 Task: Open an Existing Project Folder in VS Code
Action: Mouse moved to (53, 21)
Screenshot: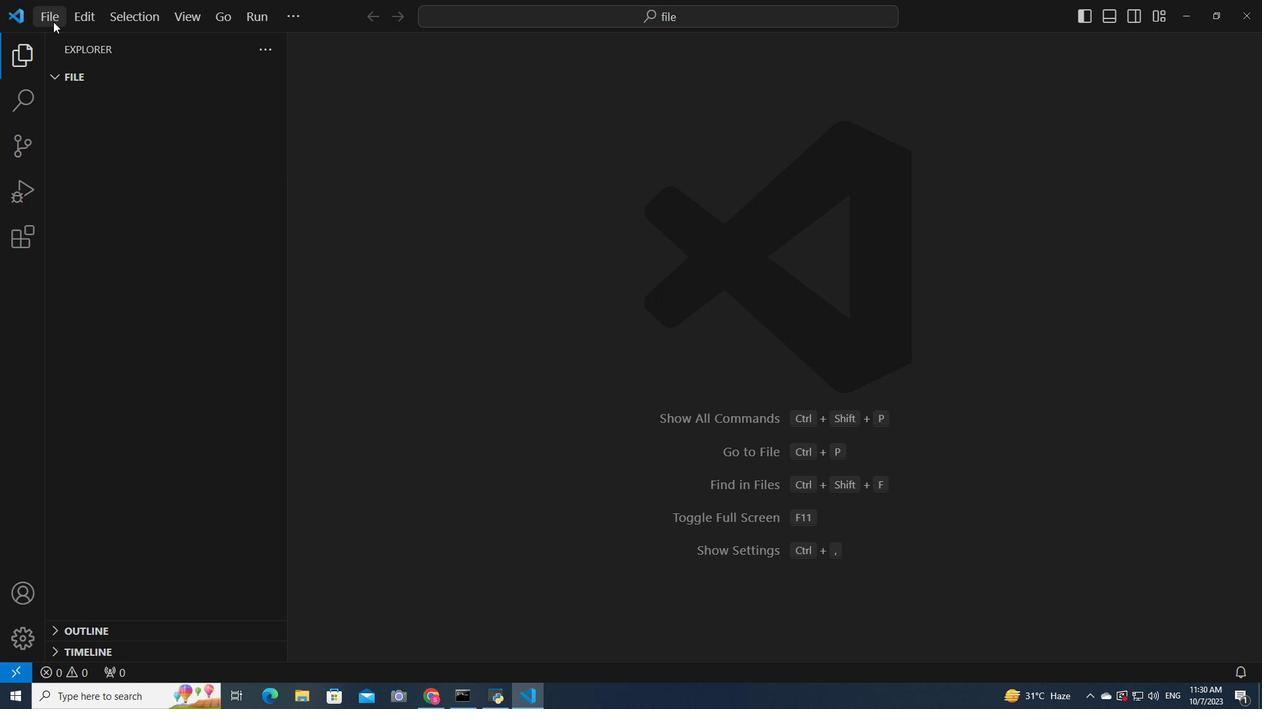 
Action: Mouse pressed left at (53, 21)
Screenshot: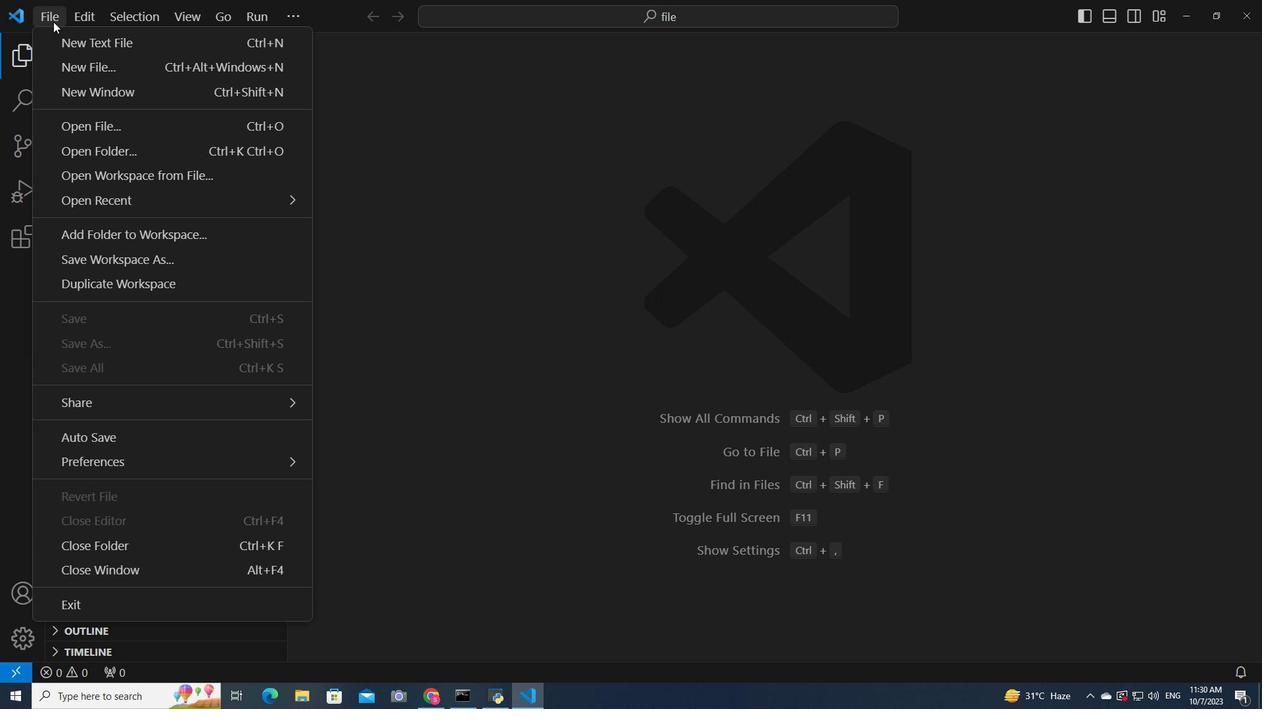
Action: Mouse moved to (110, 162)
Screenshot: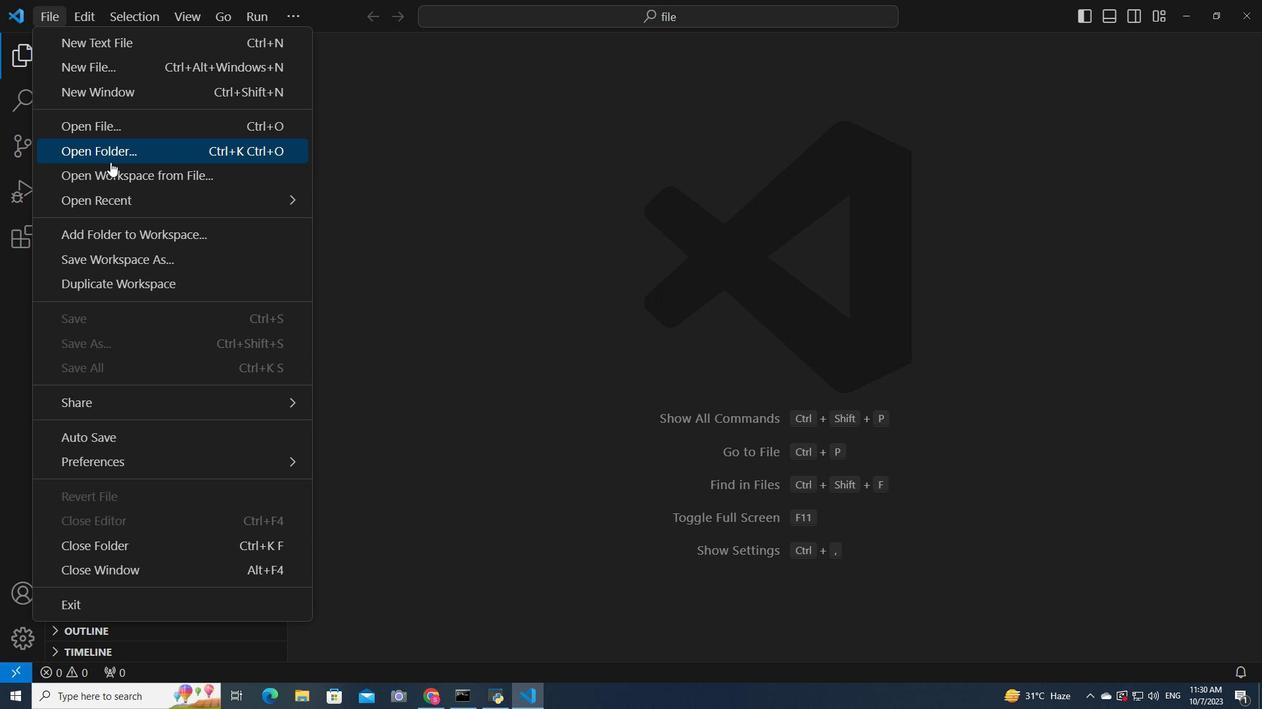
Action: Mouse pressed left at (110, 162)
Screenshot: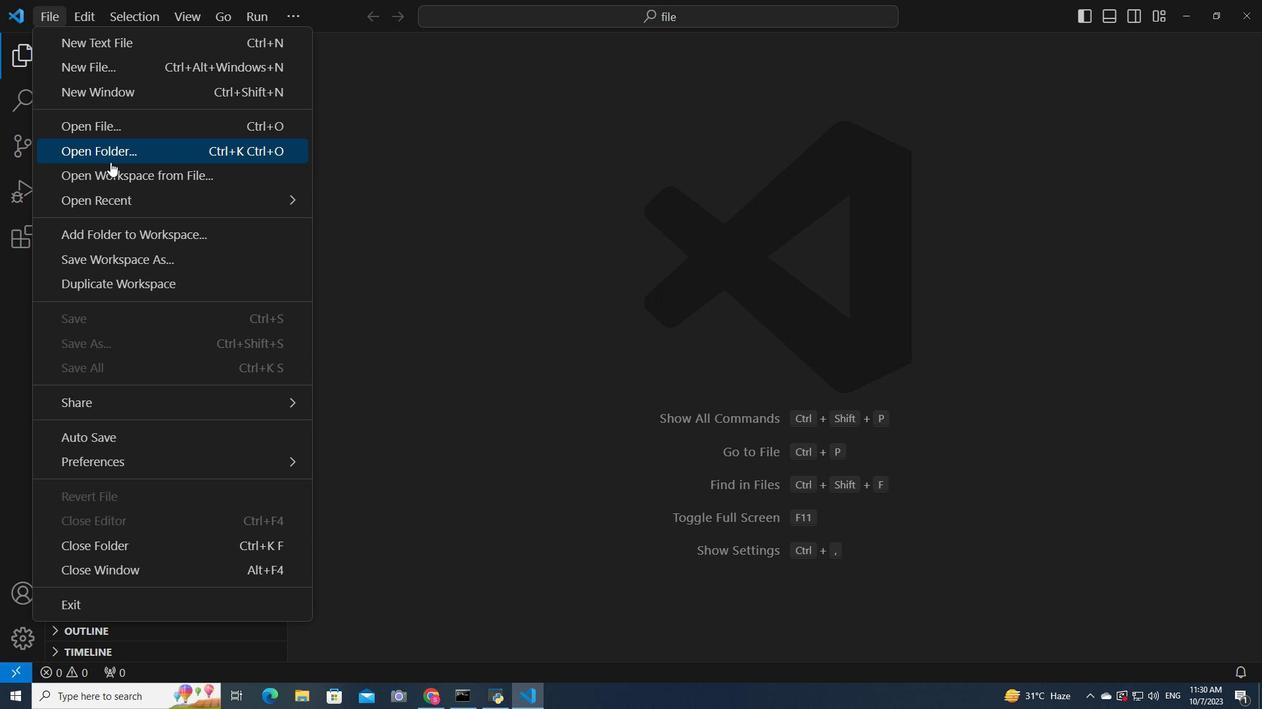 
Action: Mouse moved to (174, 228)
Screenshot: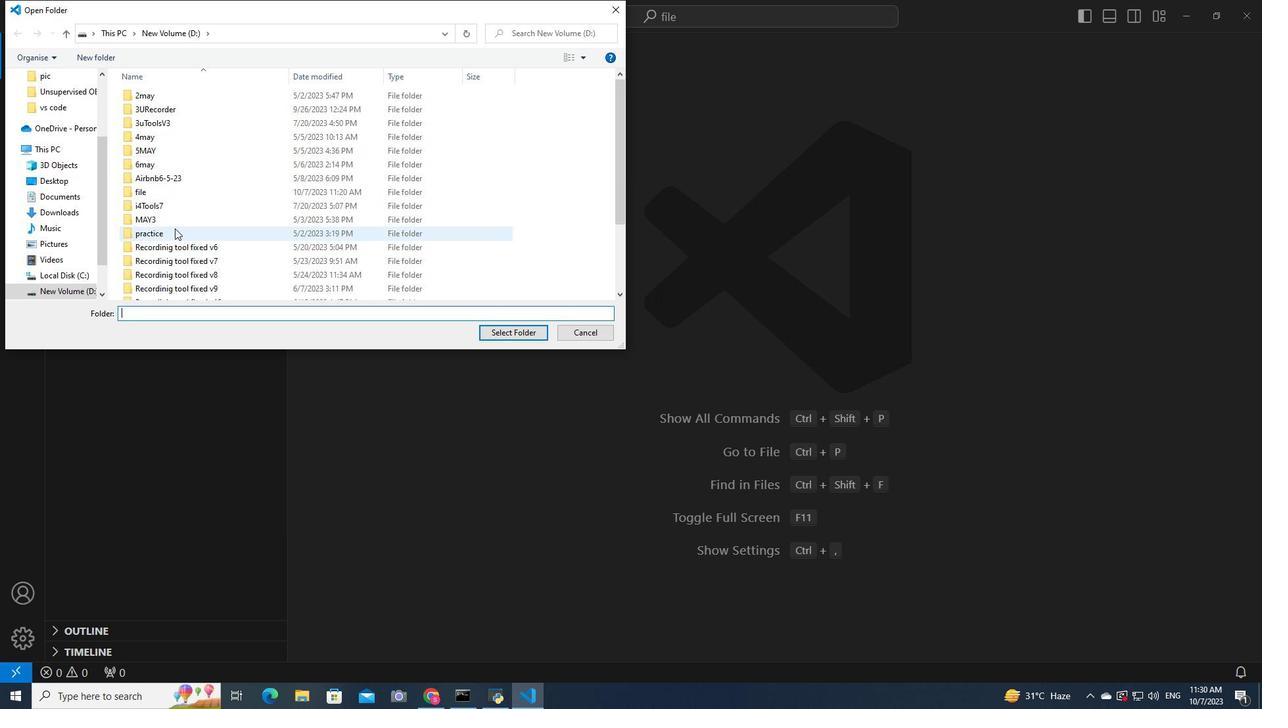 
Action: Mouse scrolled (174, 228) with delta (0, 0)
Screenshot: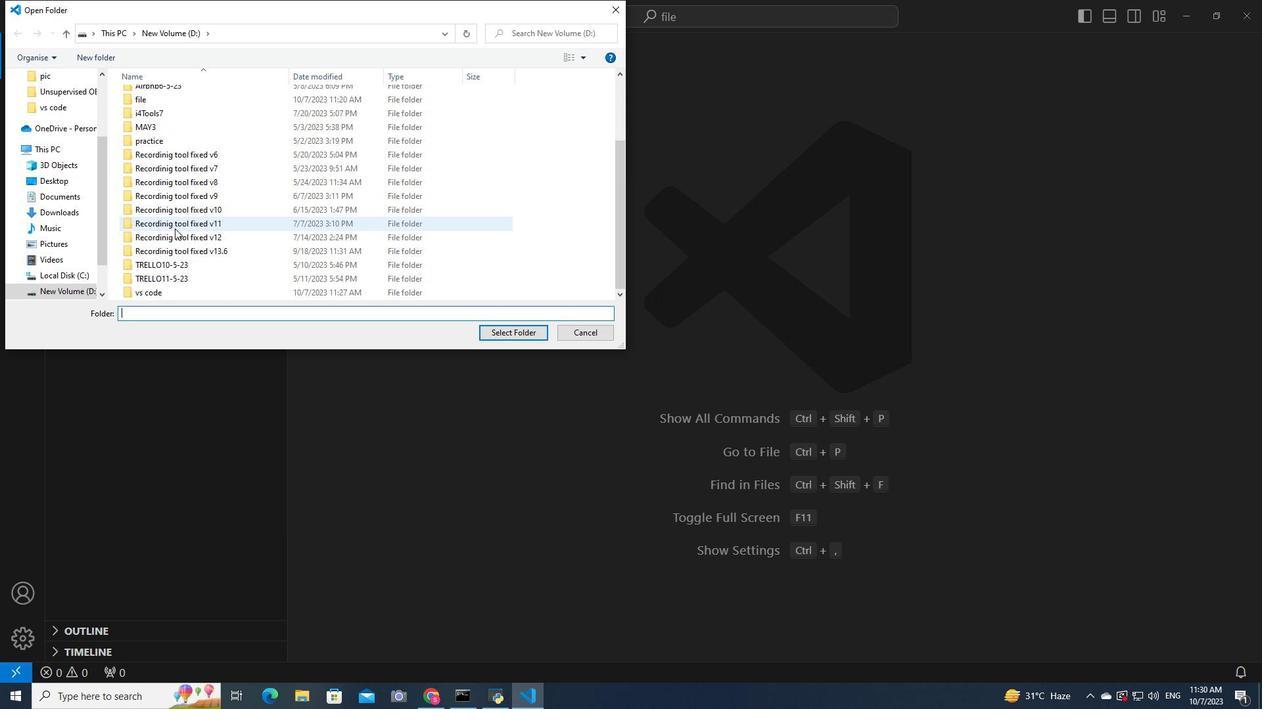 
Action: Mouse scrolled (174, 228) with delta (0, 0)
Screenshot: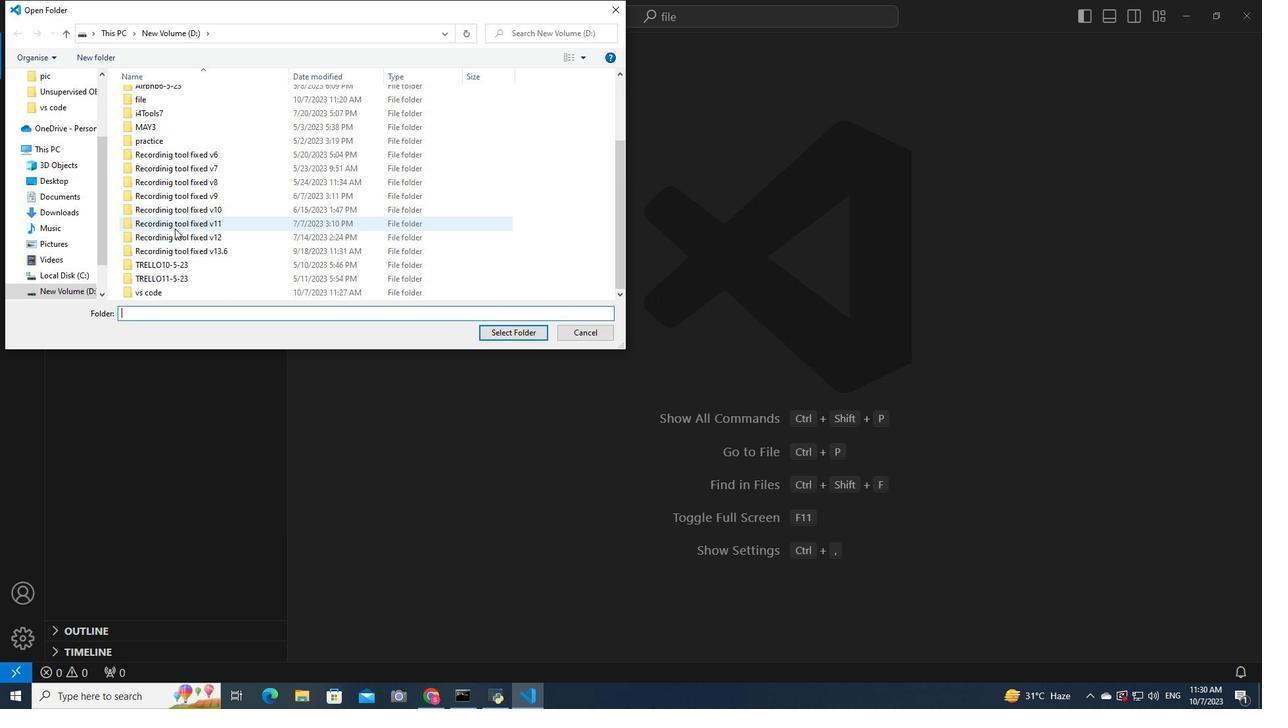 
Action: Mouse scrolled (174, 228) with delta (0, 0)
Screenshot: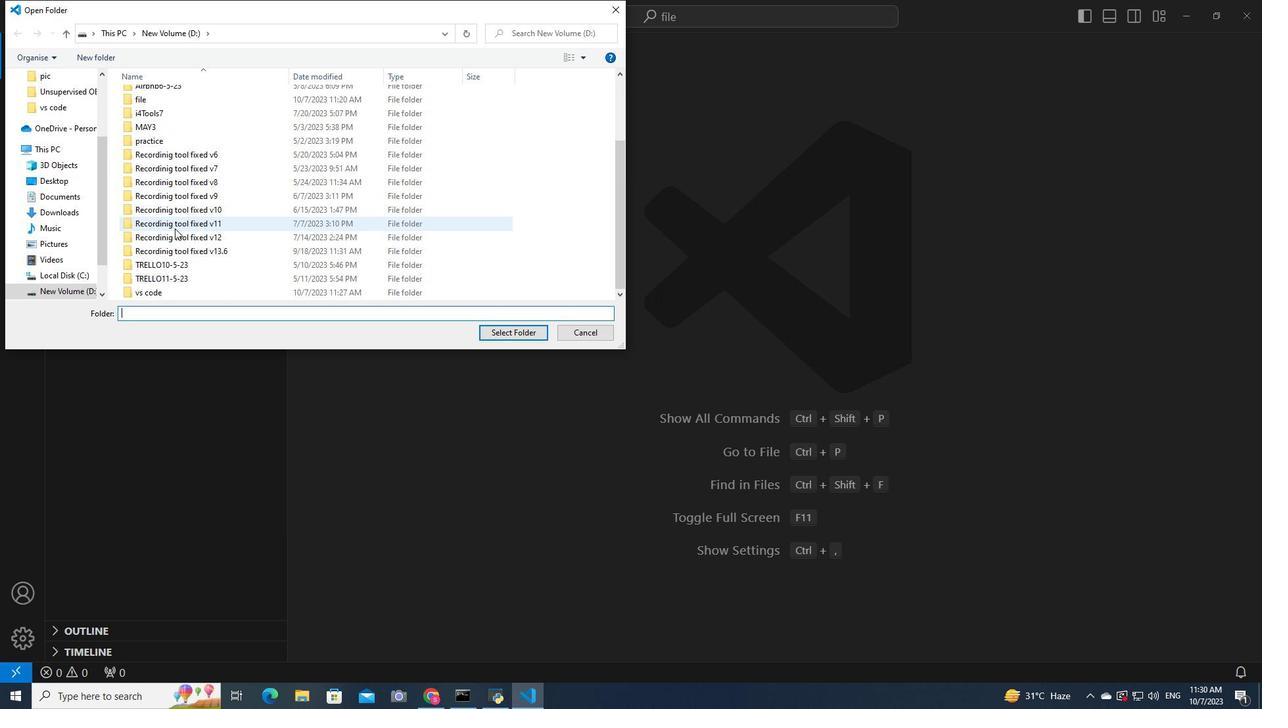 
Action: Mouse scrolled (174, 228) with delta (0, 0)
Screenshot: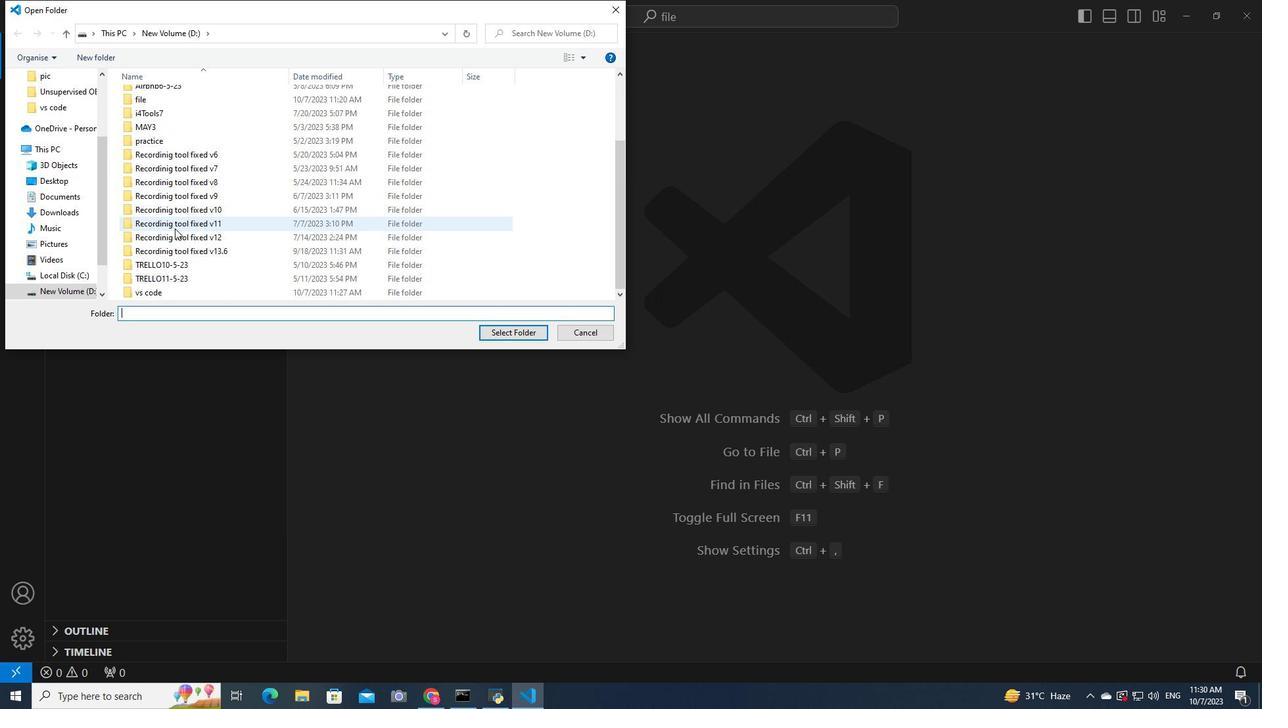 
Action: Mouse scrolled (174, 228) with delta (0, 0)
Screenshot: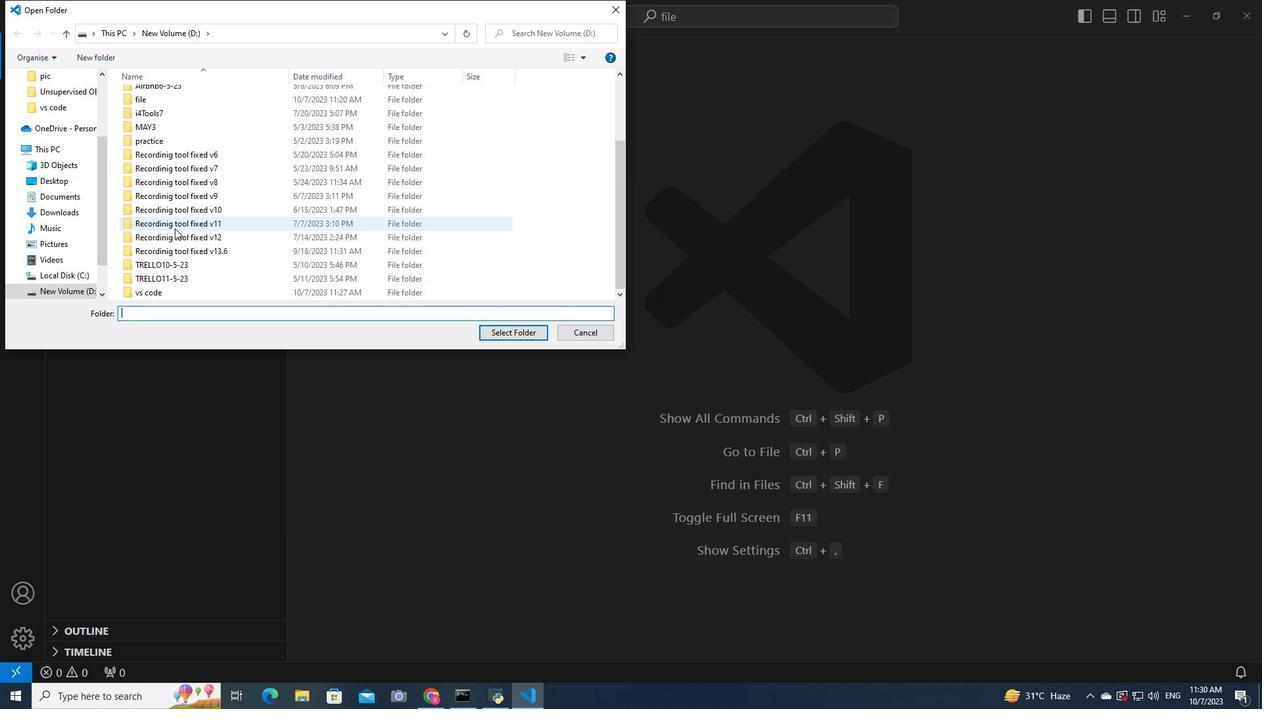 
Action: Mouse moved to (177, 288)
Screenshot: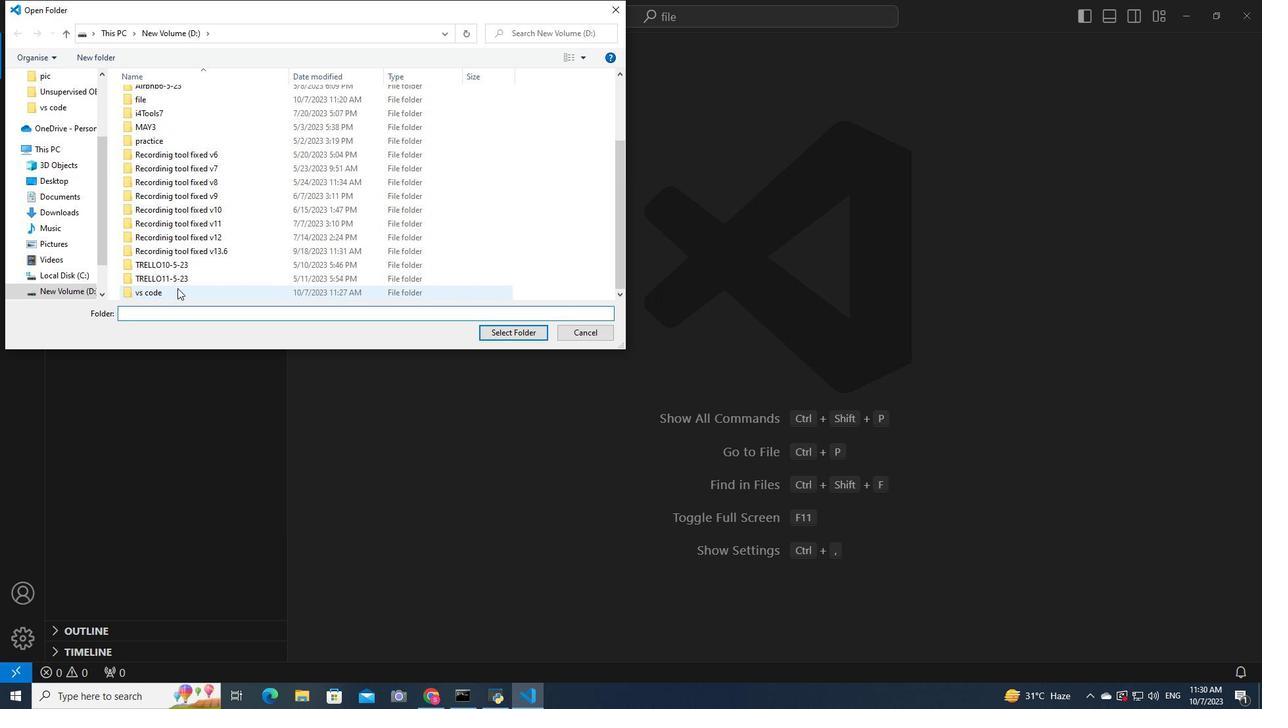 
Action: Mouse pressed left at (177, 288)
Screenshot: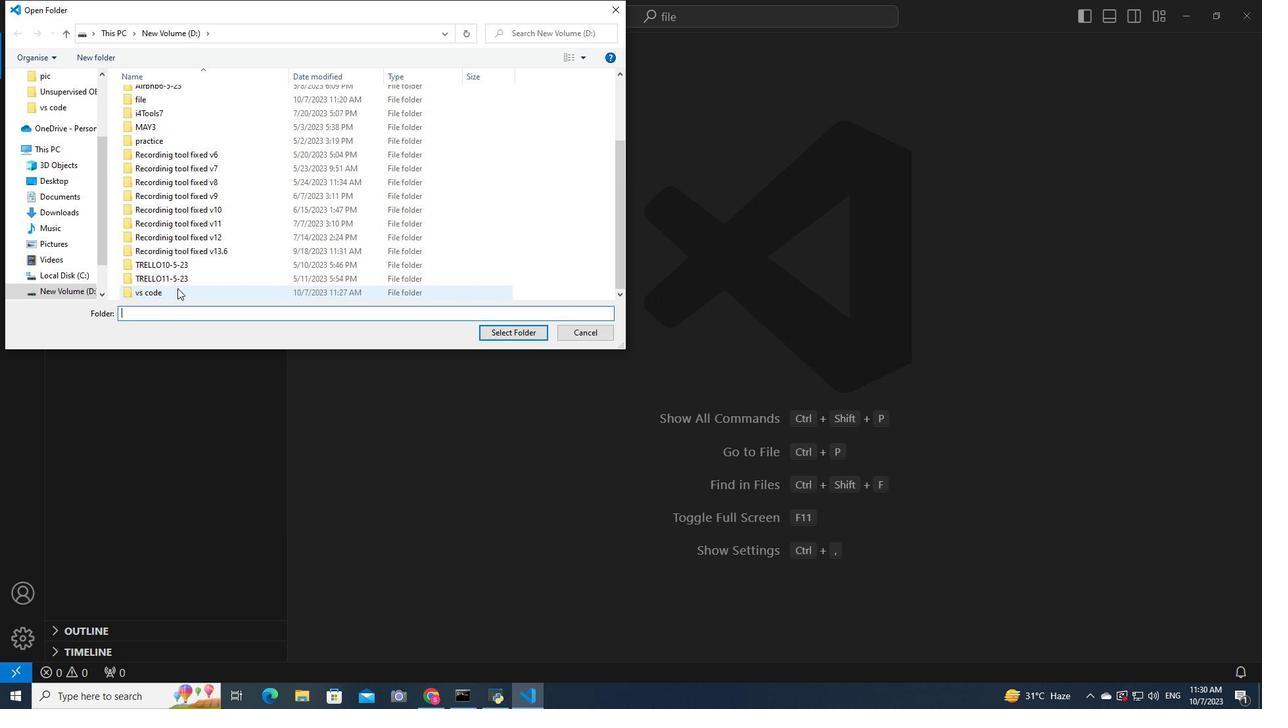 
Action: Mouse moved to (515, 330)
Screenshot: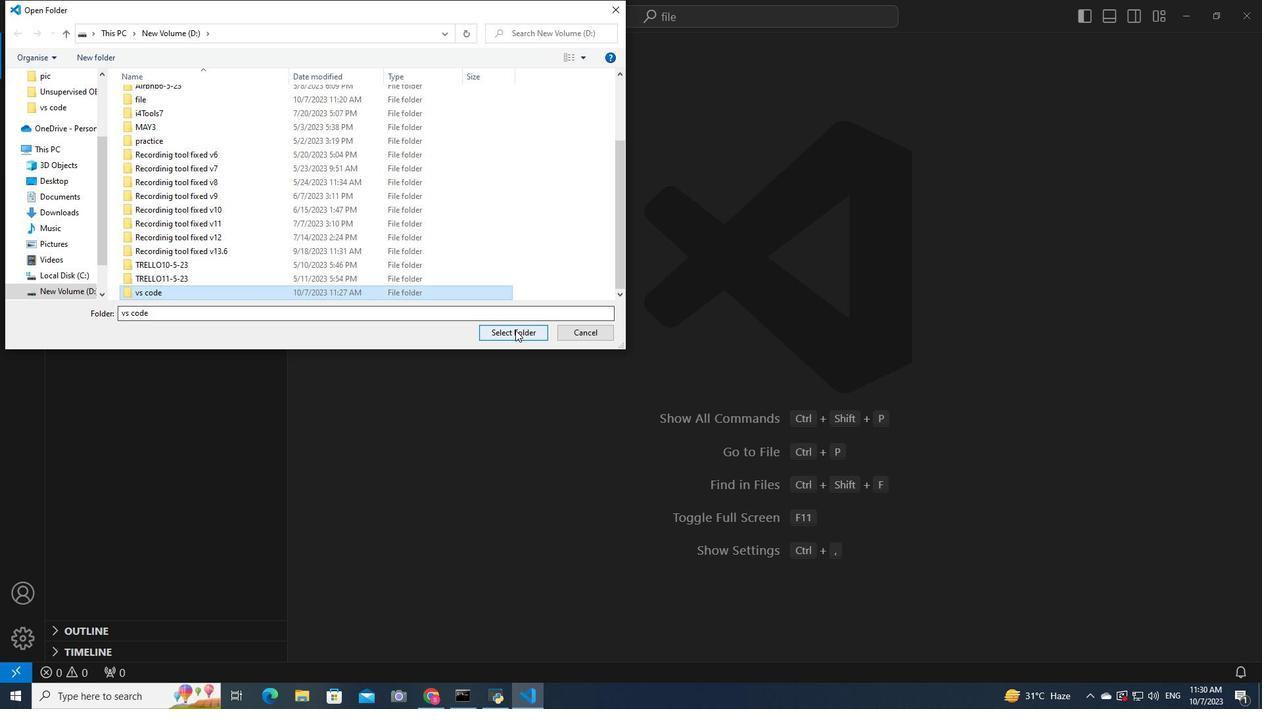 
Action: Mouse pressed left at (515, 330)
Screenshot: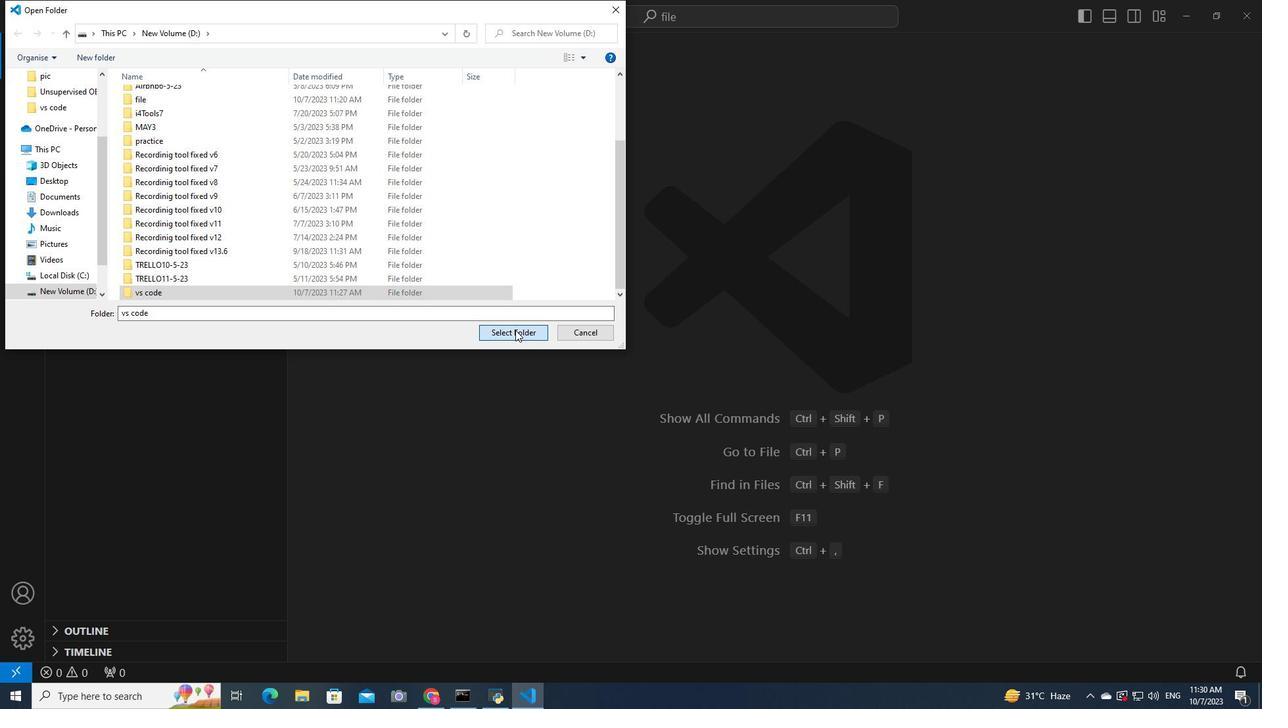 
